 Task: Create a rule when a card is copied into list name by anyone except me.
Action: Mouse pressed left at (457, 387)
Screenshot: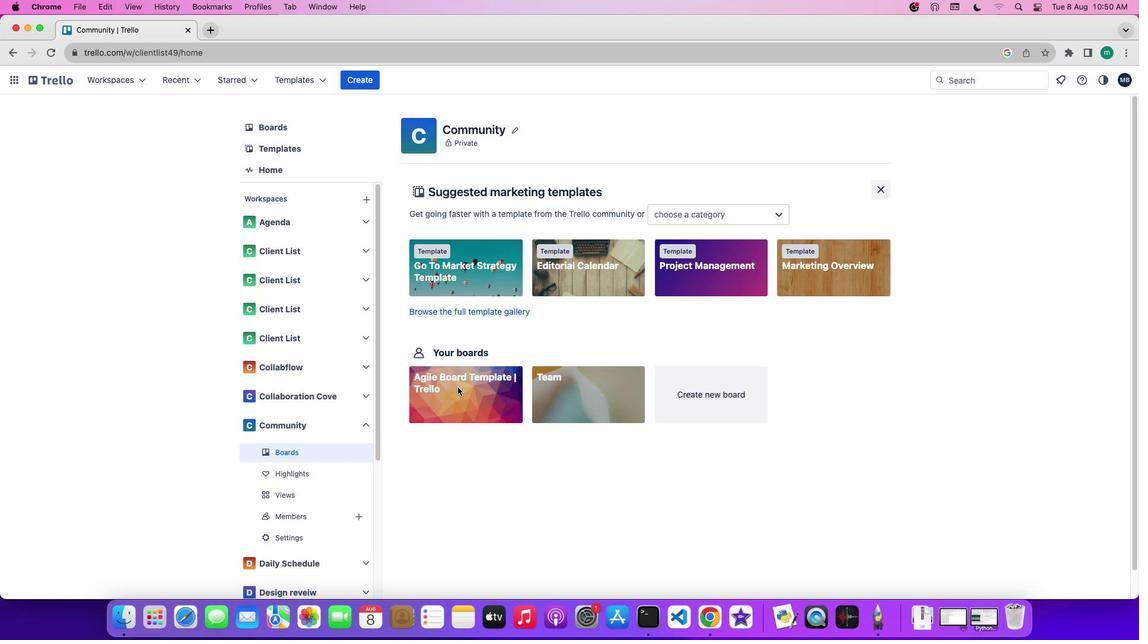 
Action: Mouse pressed left at (457, 387)
Screenshot: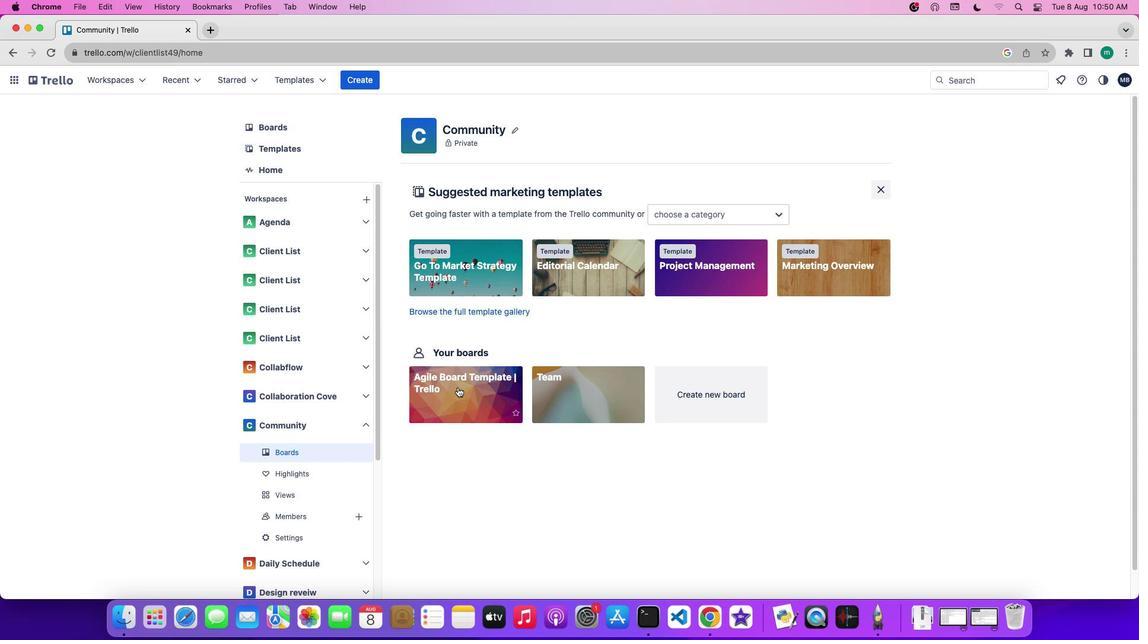 
Action: Mouse moved to (1004, 270)
Screenshot: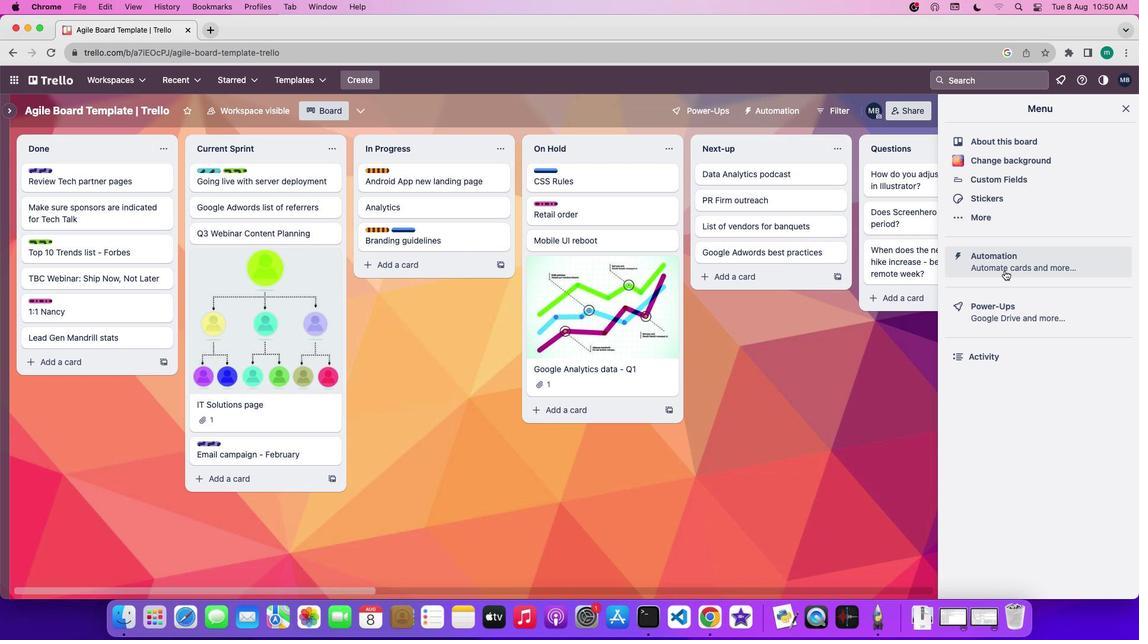 
Action: Mouse pressed left at (1004, 270)
Screenshot: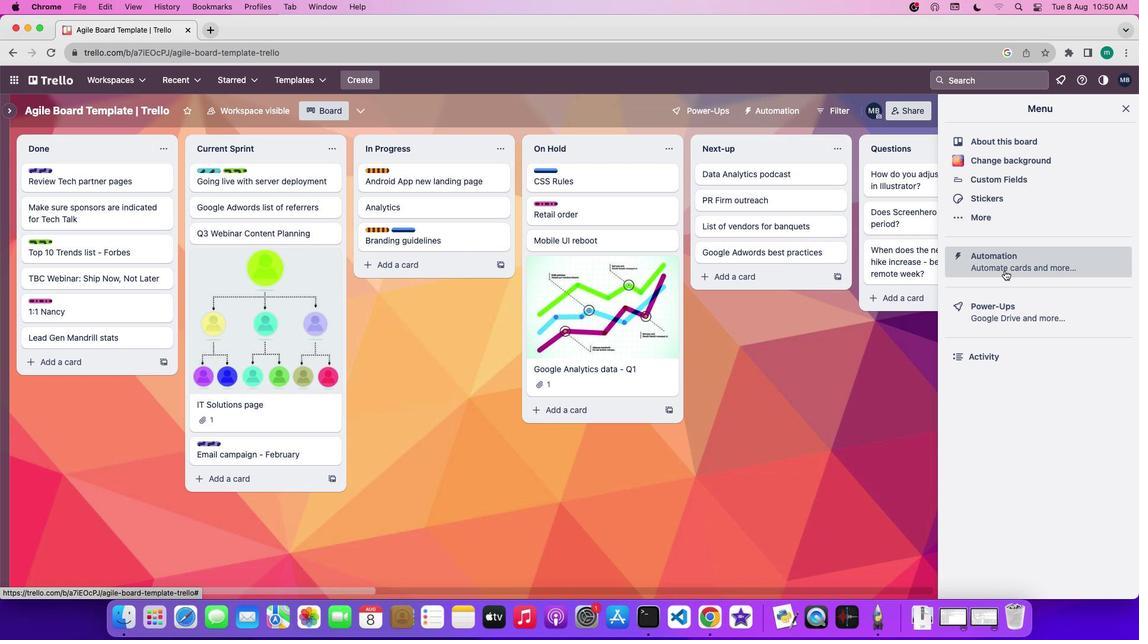 
Action: Mouse moved to (100, 210)
Screenshot: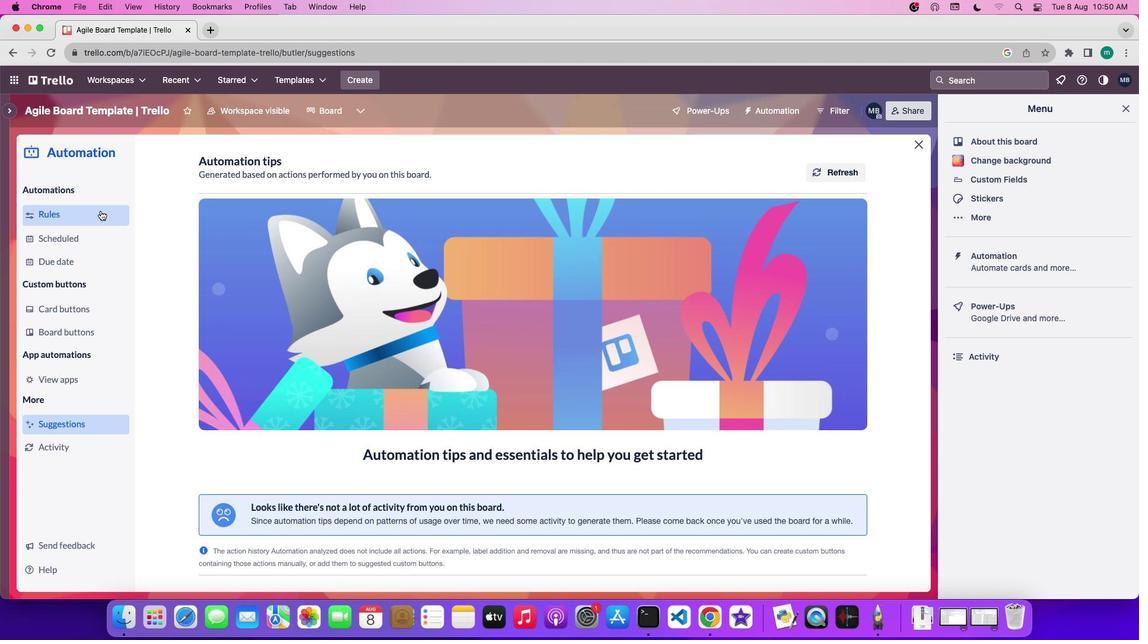 
Action: Mouse pressed left at (100, 210)
Screenshot: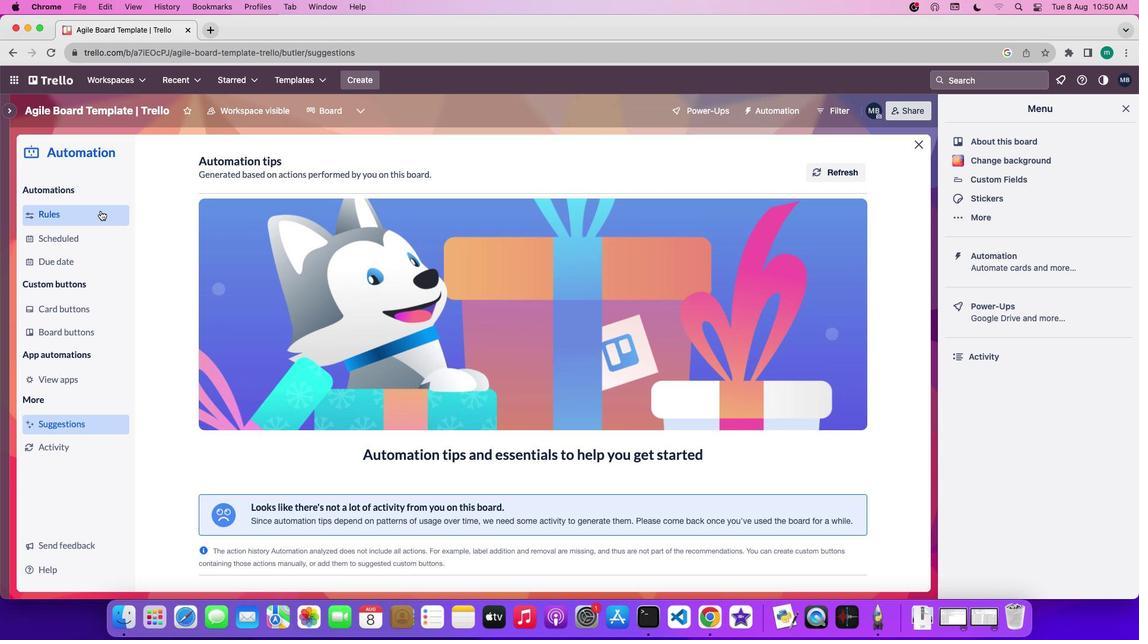 
Action: Mouse moved to (778, 164)
Screenshot: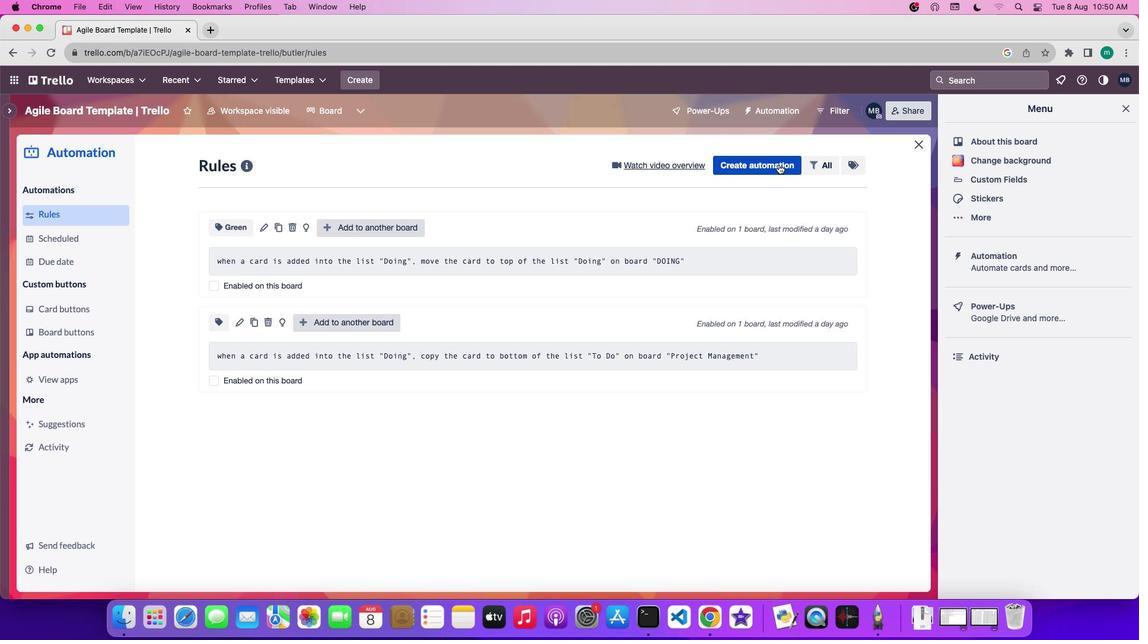 
Action: Mouse pressed left at (778, 164)
Screenshot: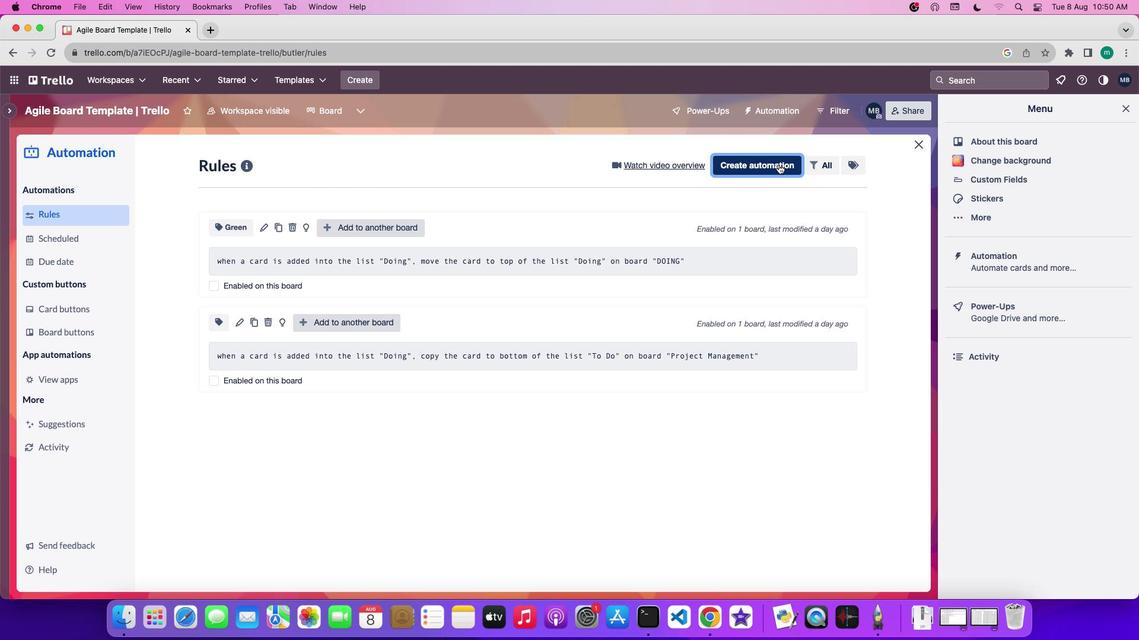 
Action: Mouse moved to (601, 354)
Screenshot: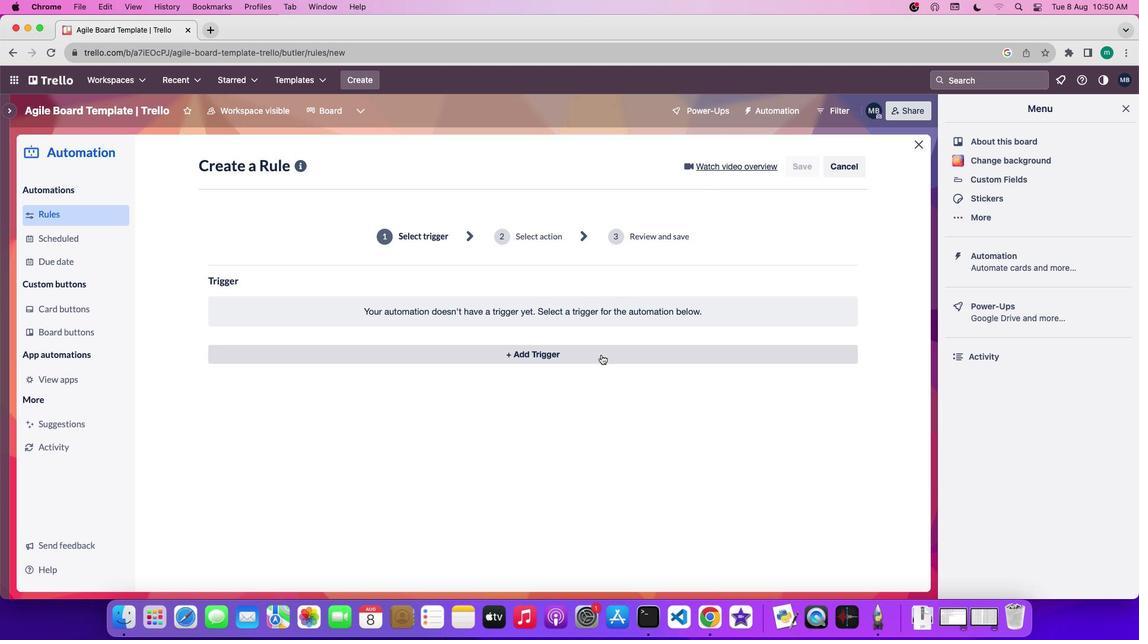 
Action: Mouse pressed left at (601, 354)
Screenshot: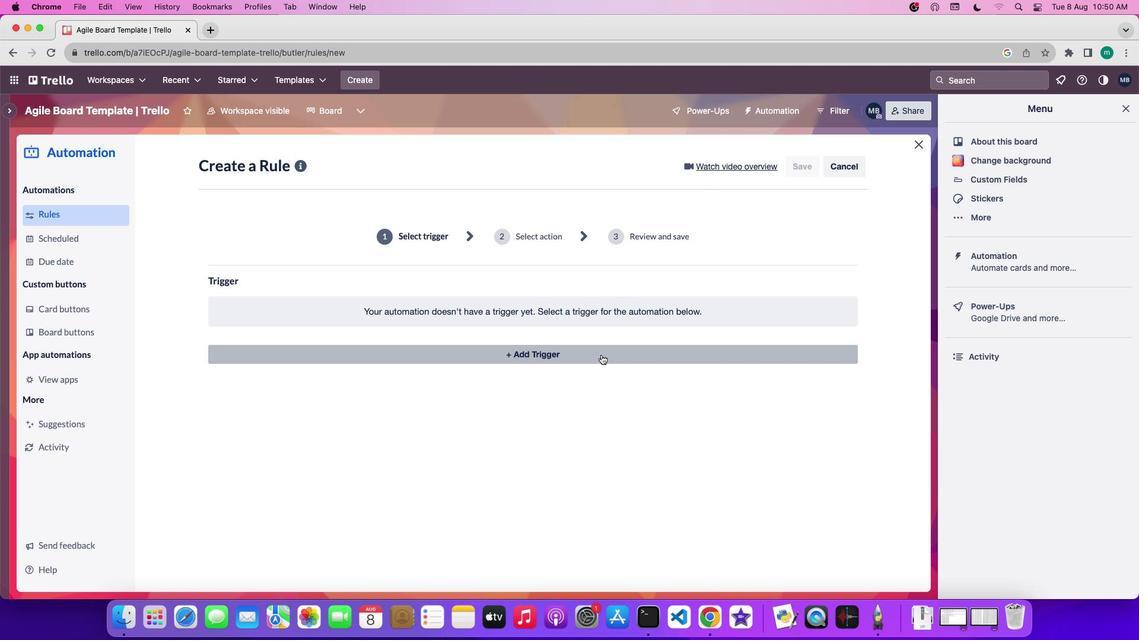 
Action: Mouse moved to (501, 415)
Screenshot: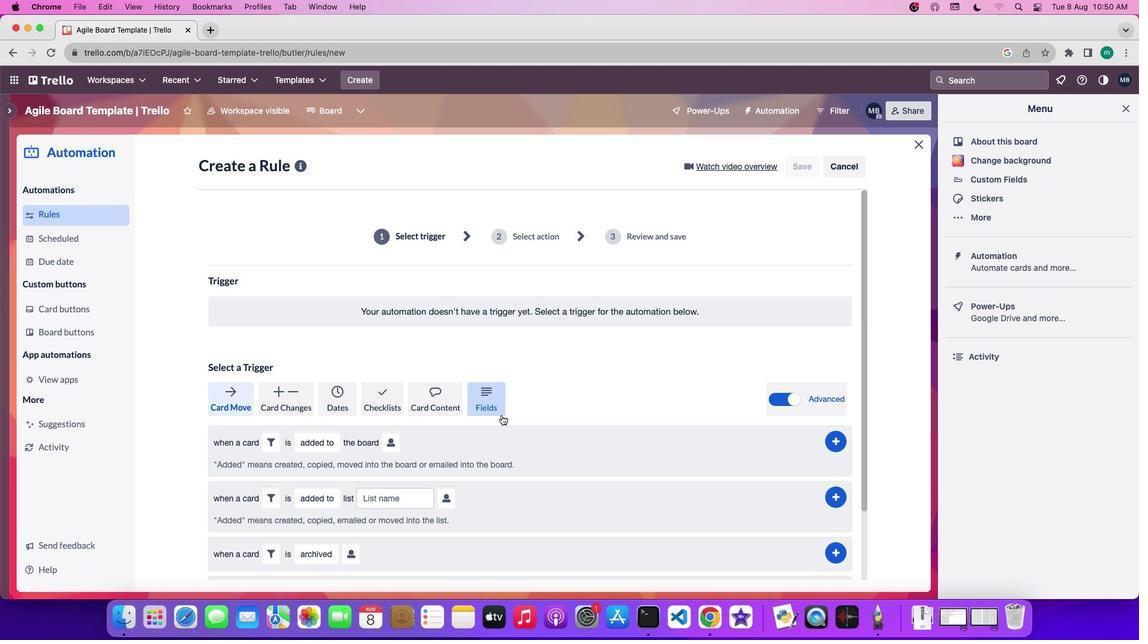 
Action: Mouse scrolled (501, 415) with delta (0, 0)
Screenshot: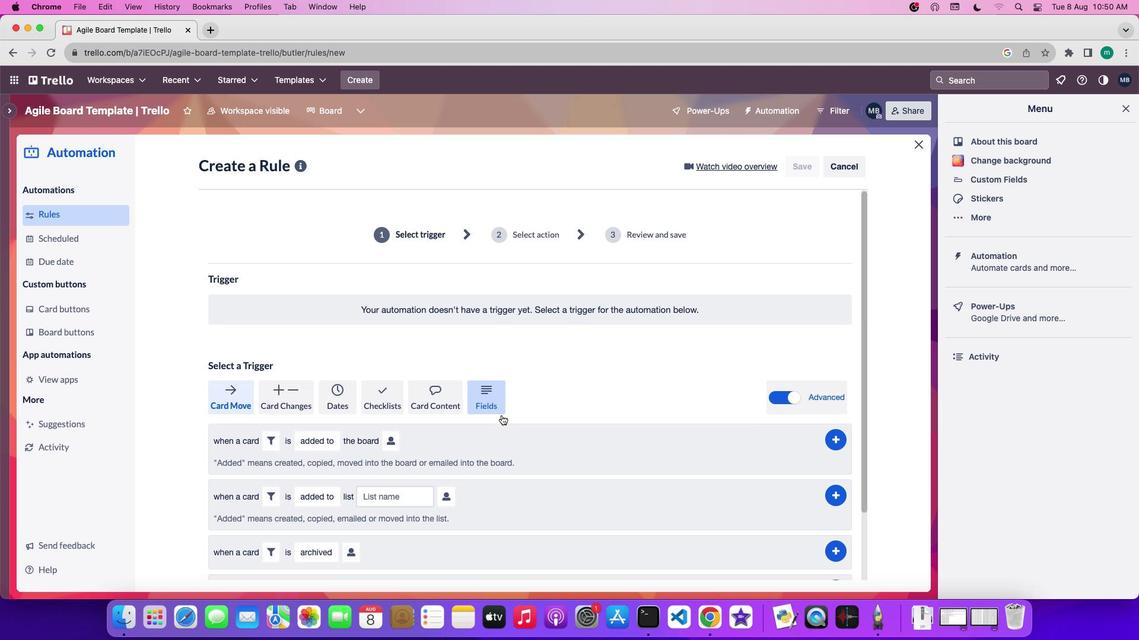 
Action: Mouse scrolled (501, 415) with delta (0, 0)
Screenshot: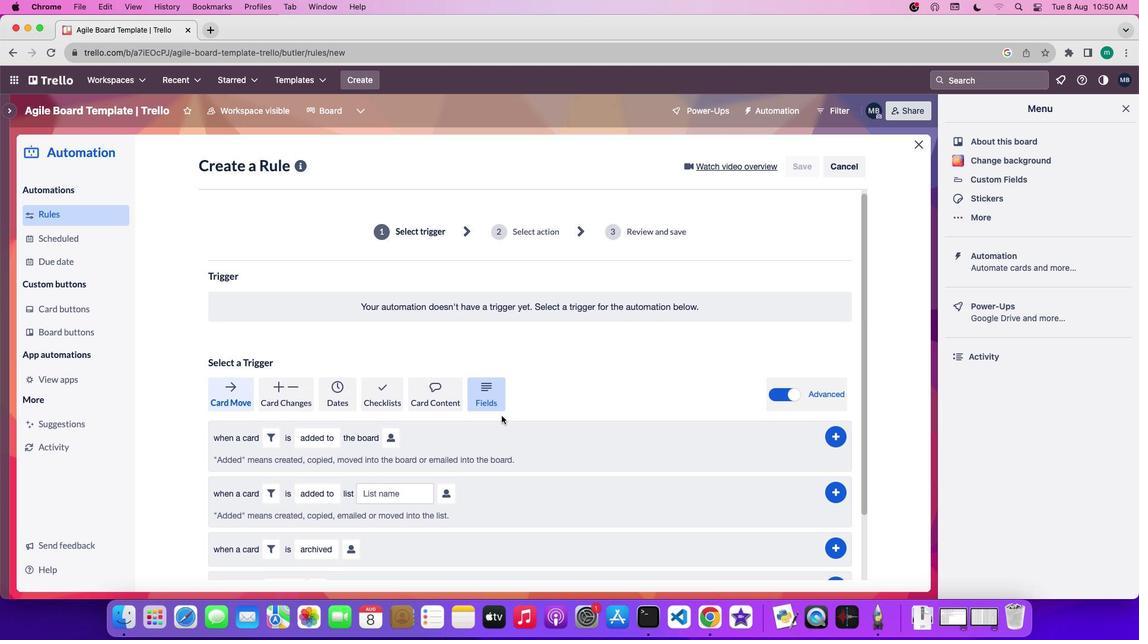 
Action: Mouse scrolled (501, 415) with delta (0, -1)
Screenshot: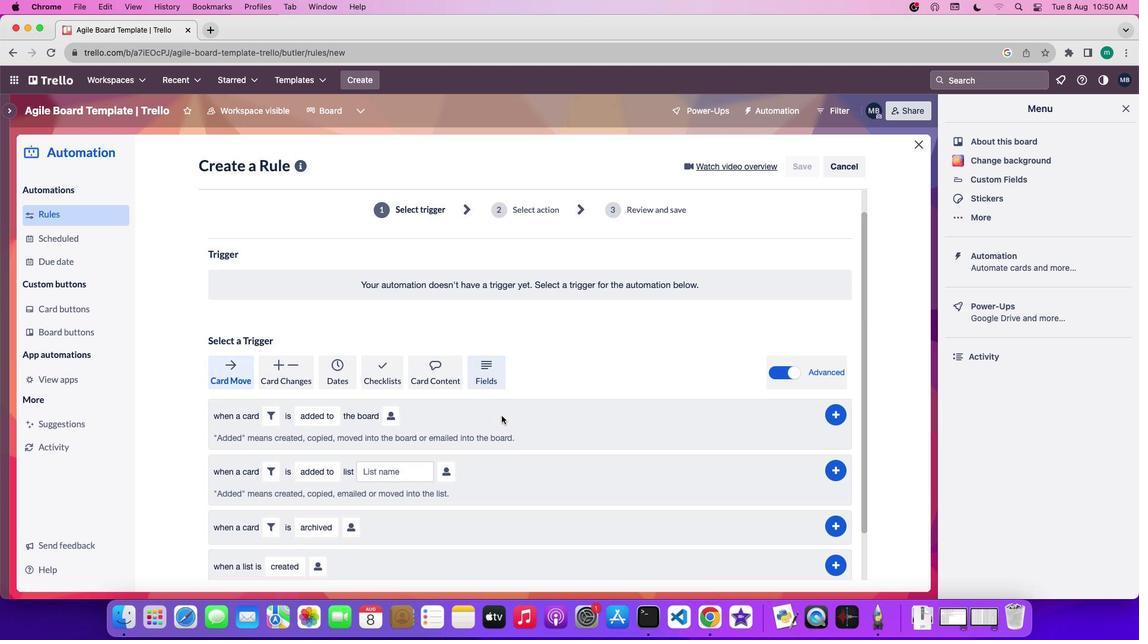 
Action: Mouse moved to (501, 416)
Screenshot: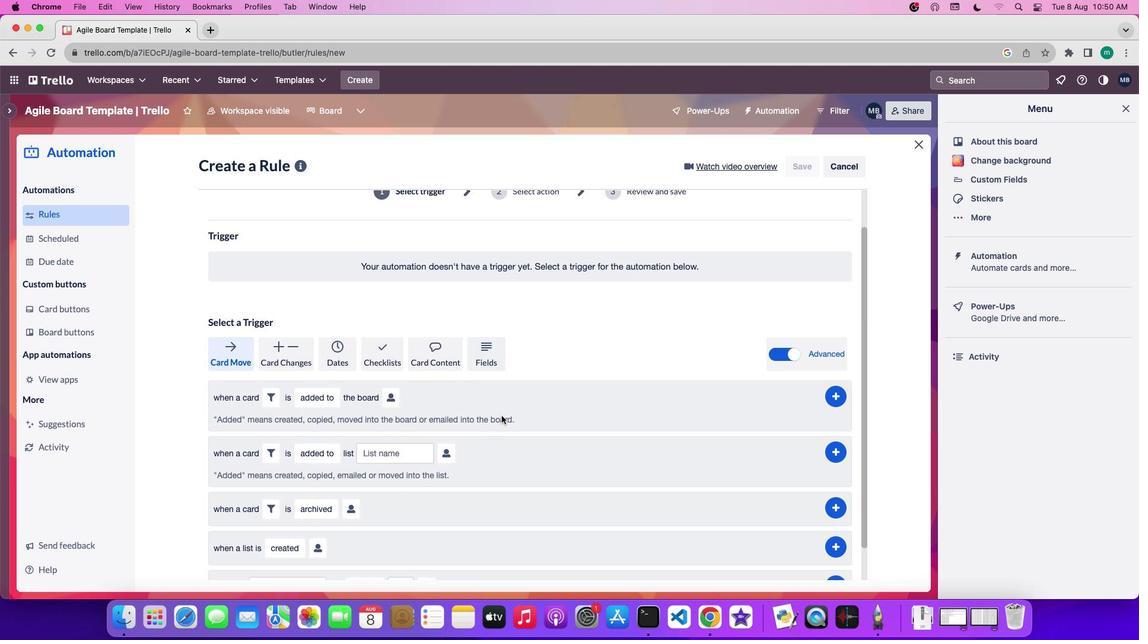 
Action: Mouse scrolled (501, 416) with delta (0, -1)
Screenshot: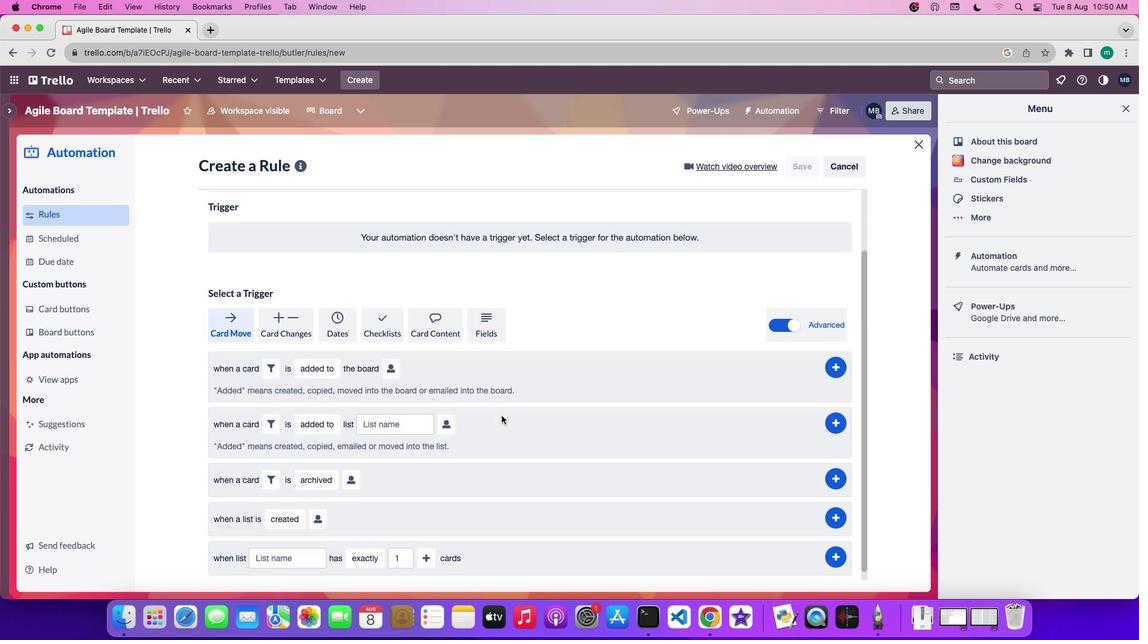 
Action: Mouse moved to (498, 411)
Screenshot: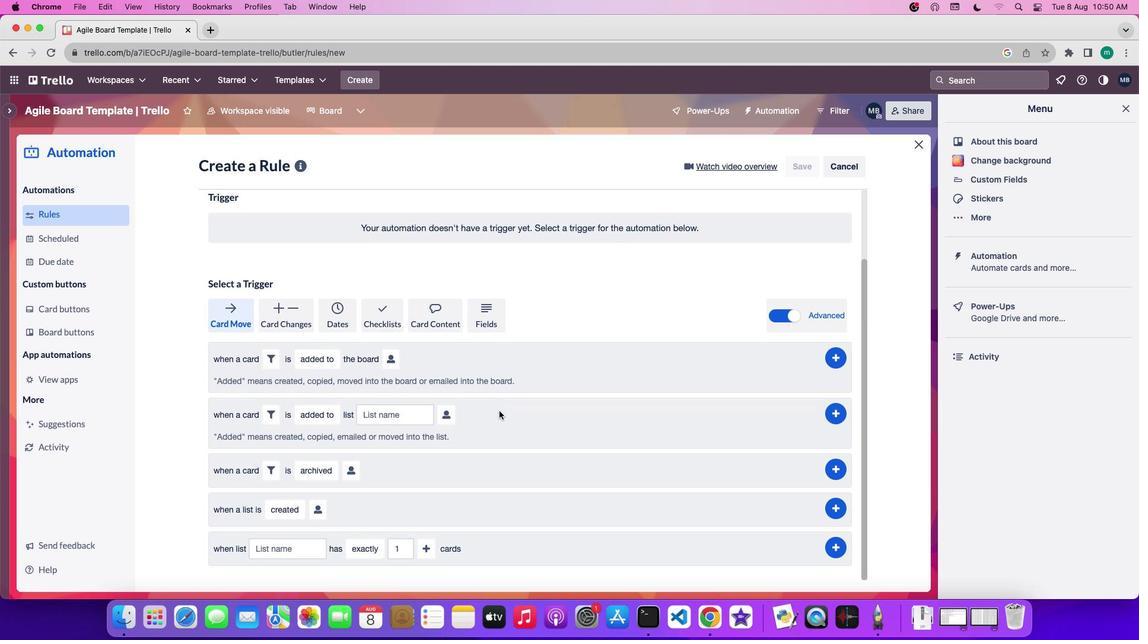 
Action: Mouse scrolled (498, 411) with delta (0, 0)
Screenshot: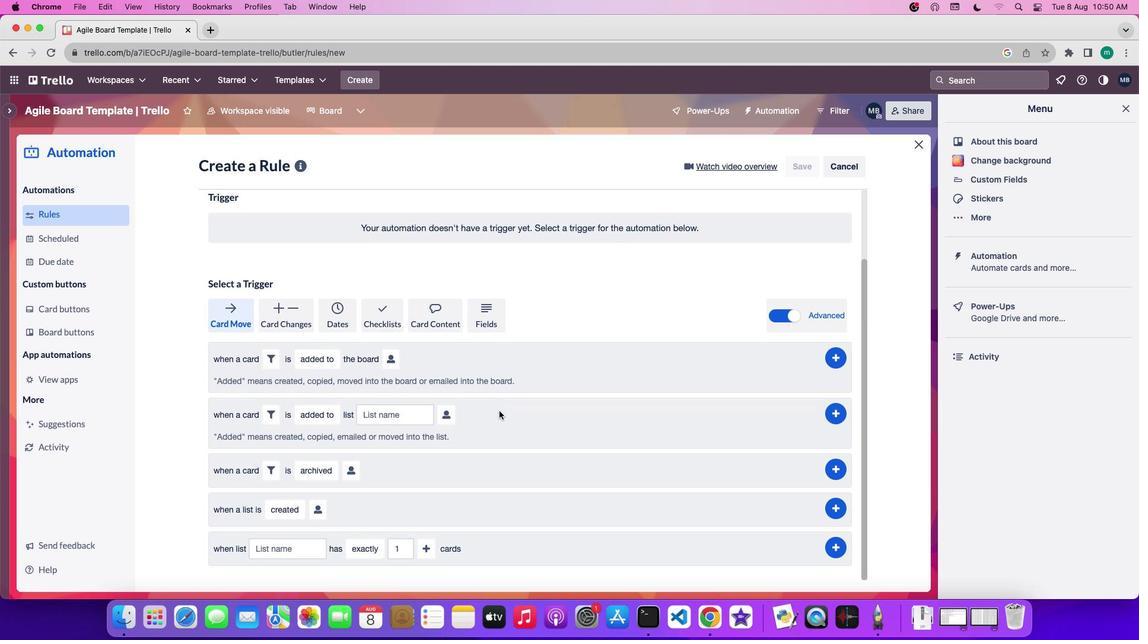 
Action: Mouse scrolled (498, 411) with delta (0, 0)
Screenshot: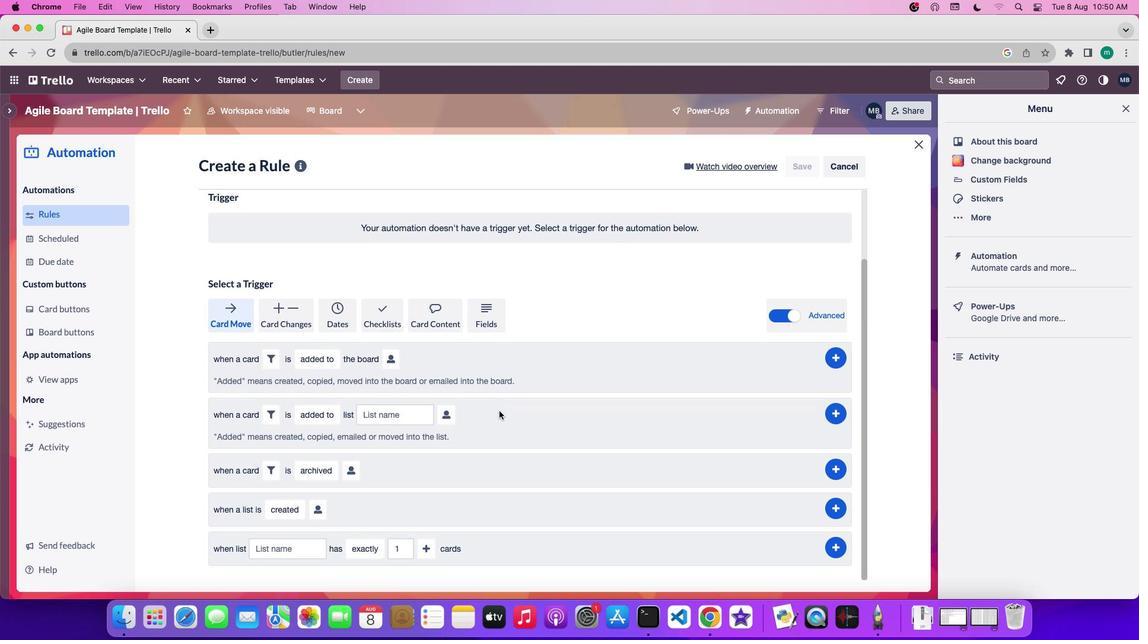 
Action: Mouse scrolled (498, 411) with delta (0, 0)
Screenshot: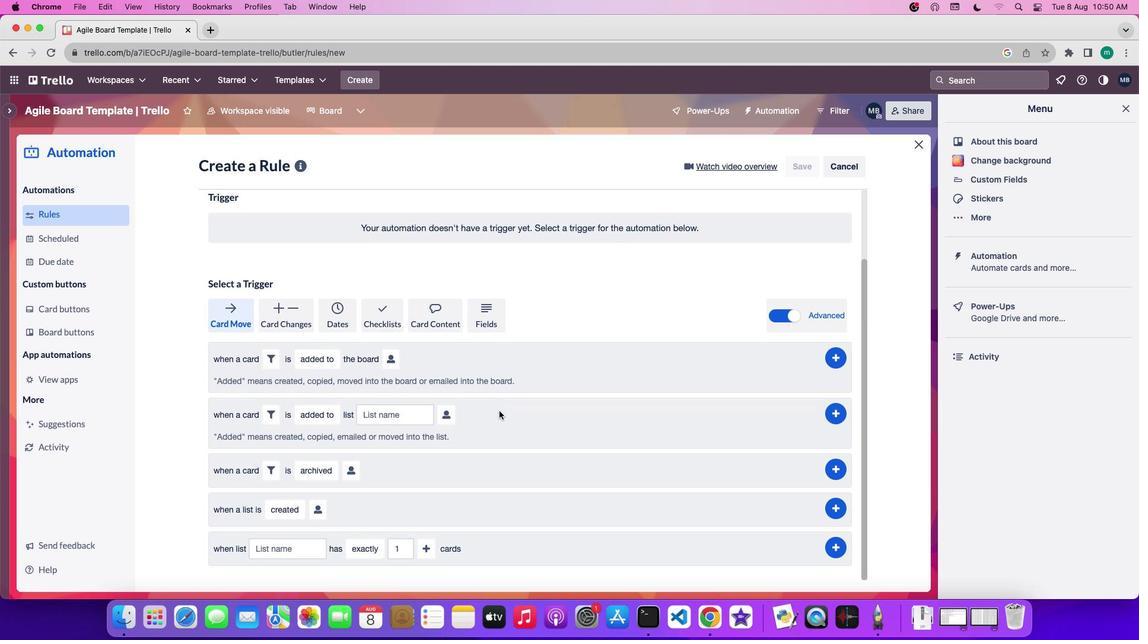 
Action: Mouse moved to (312, 460)
Screenshot: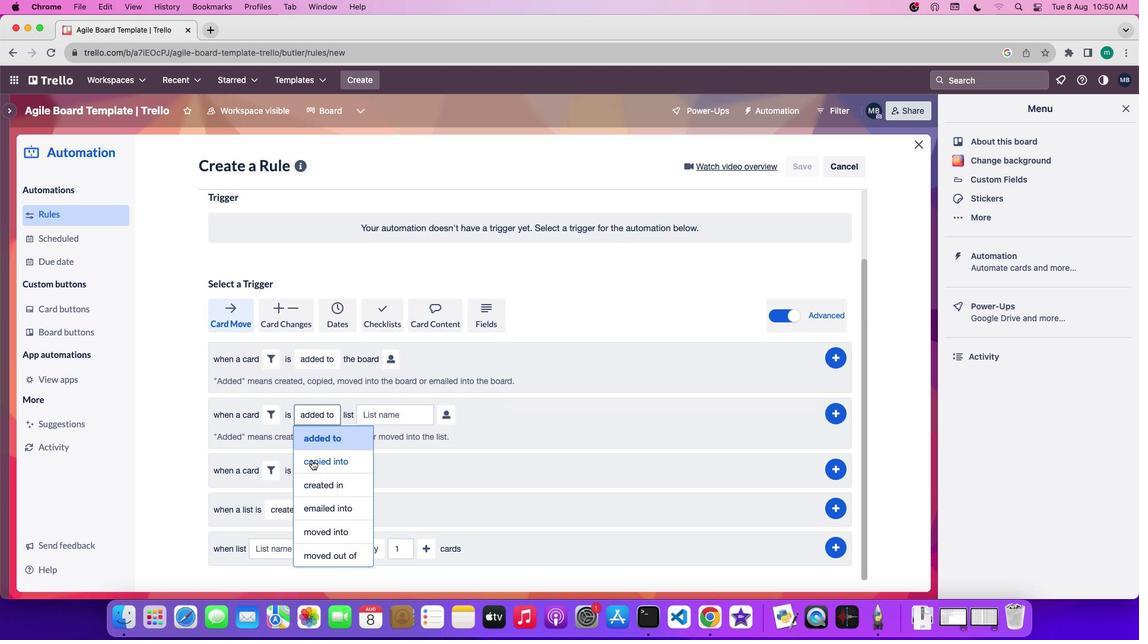 
Action: Mouse pressed left at (312, 460)
Screenshot: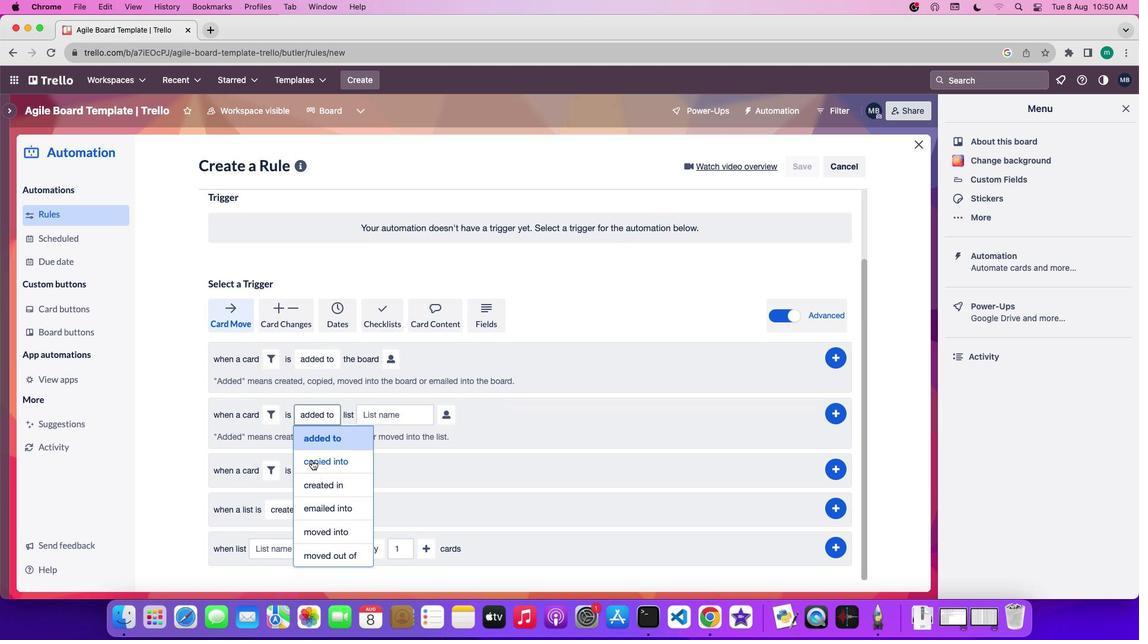 
Action: Mouse moved to (412, 418)
Screenshot: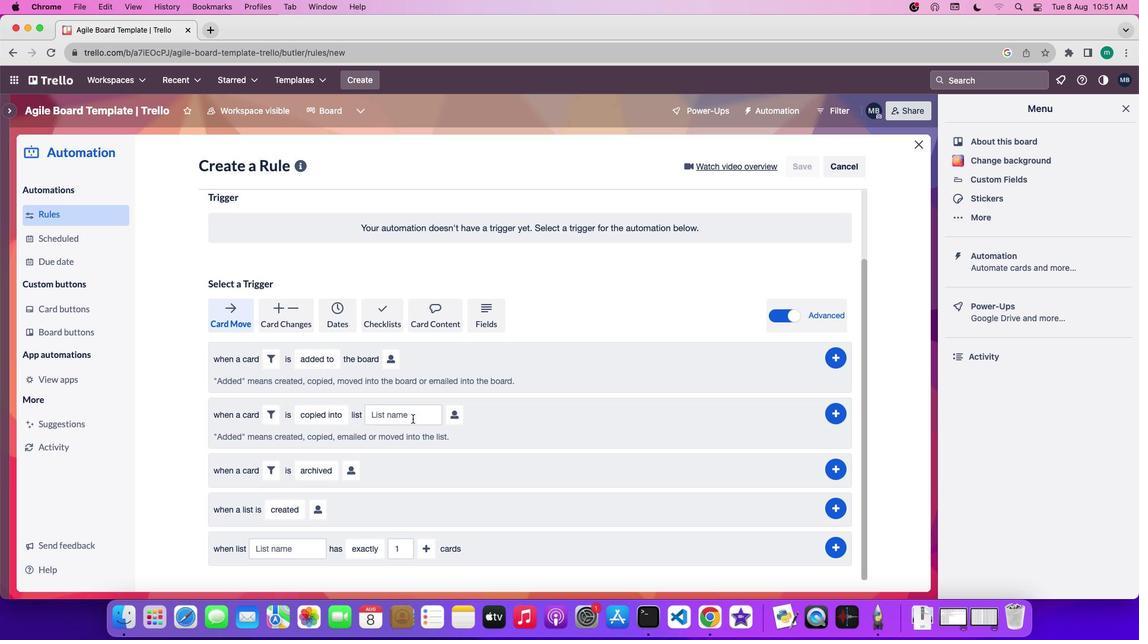 
Action: Mouse pressed left at (412, 418)
Screenshot: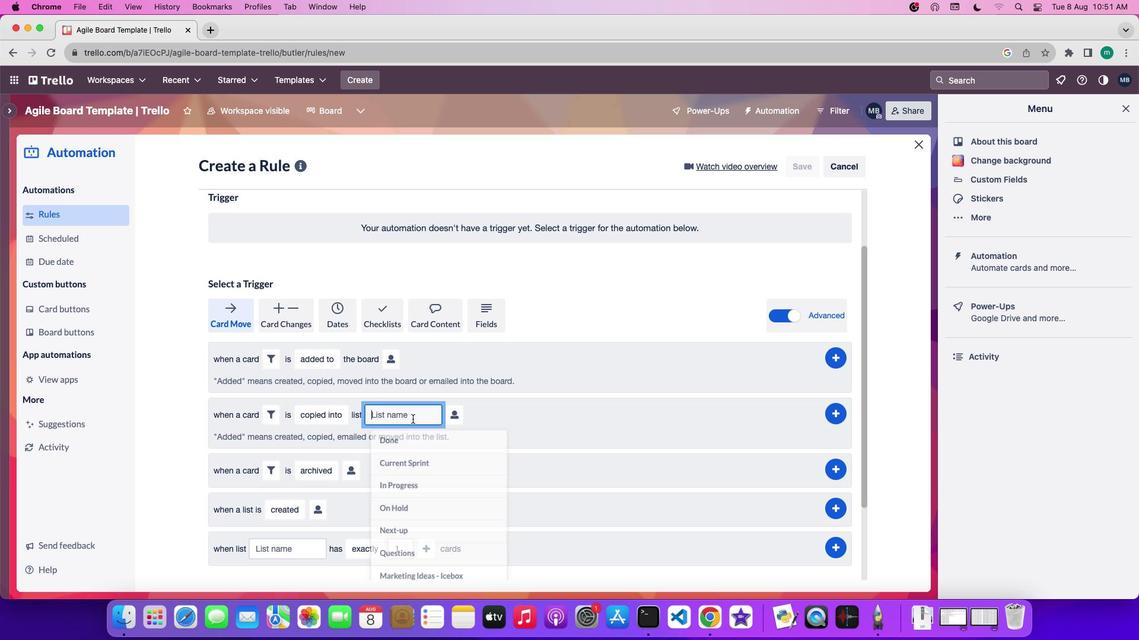 
Action: Key pressed 'n''a''m''e'
Screenshot: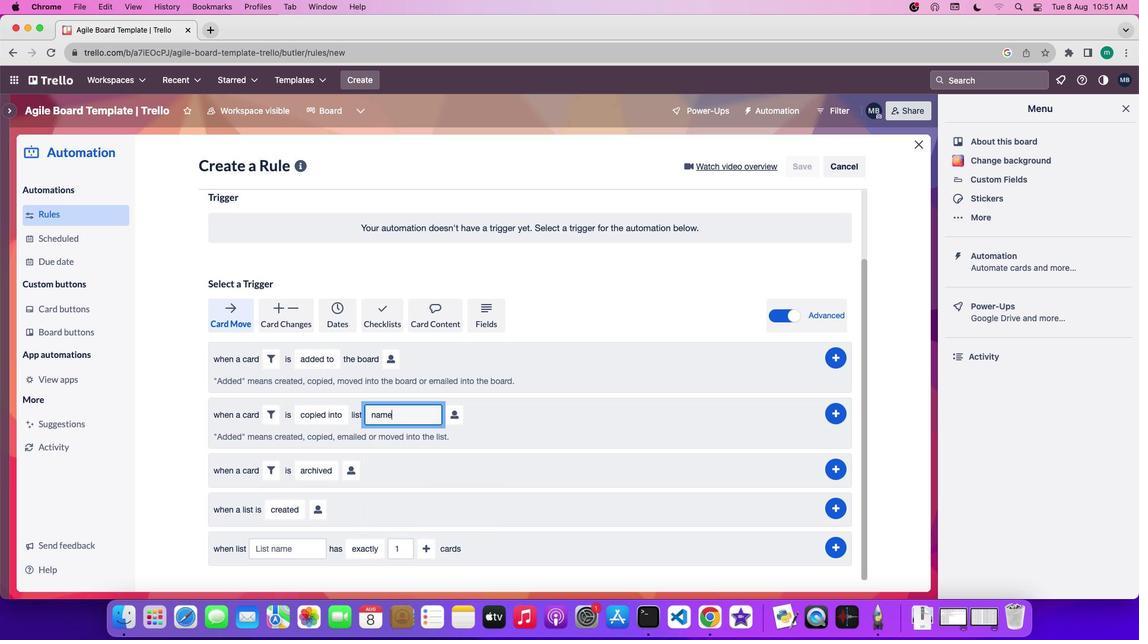 
Action: Mouse moved to (460, 412)
Screenshot: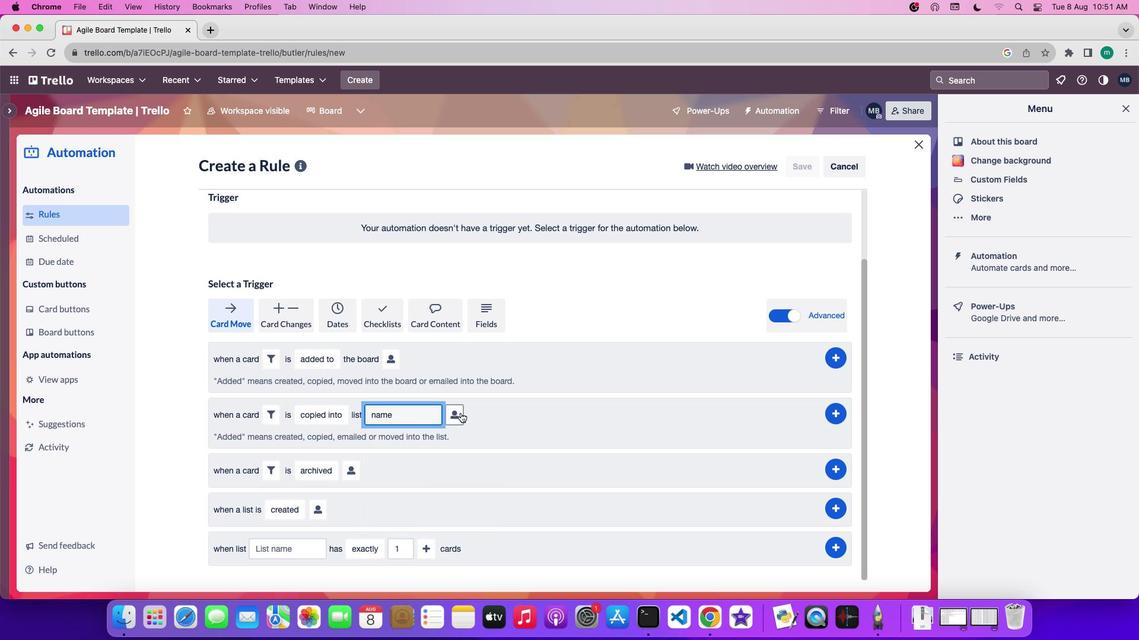 
Action: Mouse pressed left at (460, 412)
Screenshot: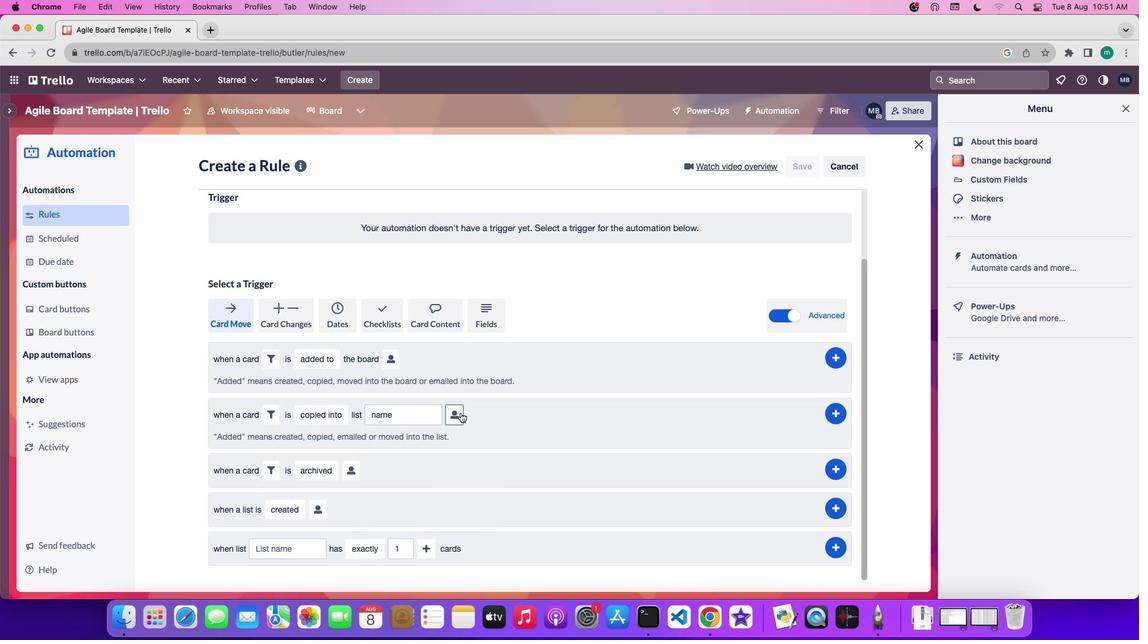 
Action: Mouse moved to (655, 553)
Screenshot: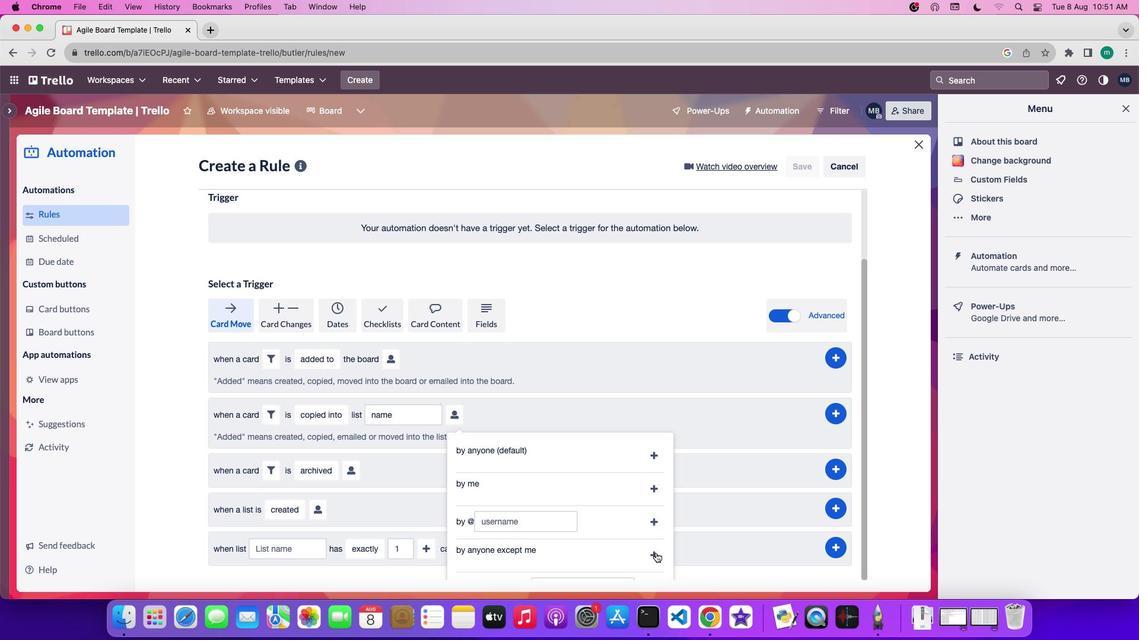 
Action: Mouse pressed left at (655, 553)
Screenshot: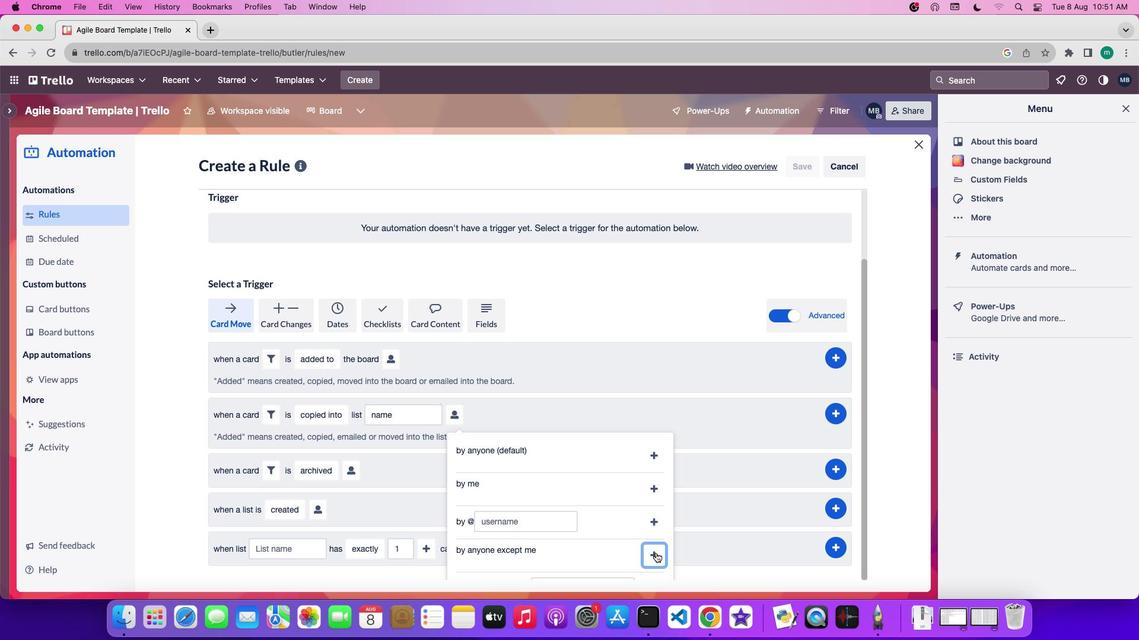 
Action: Mouse moved to (838, 414)
Screenshot: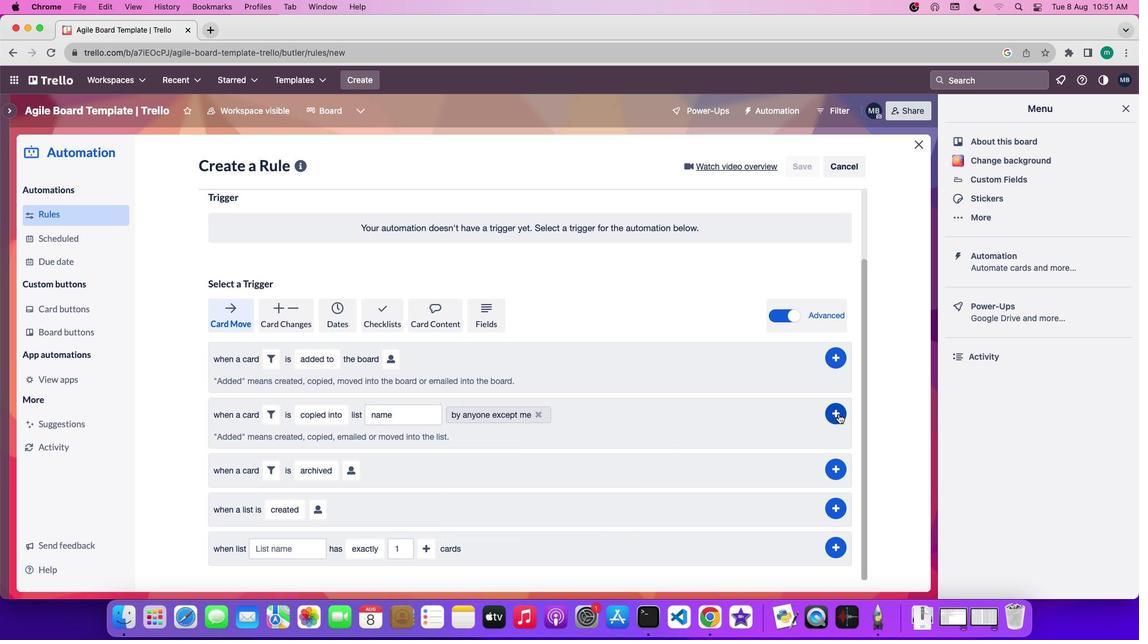 
Action: Mouse pressed left at (838, 414)
Screenshot: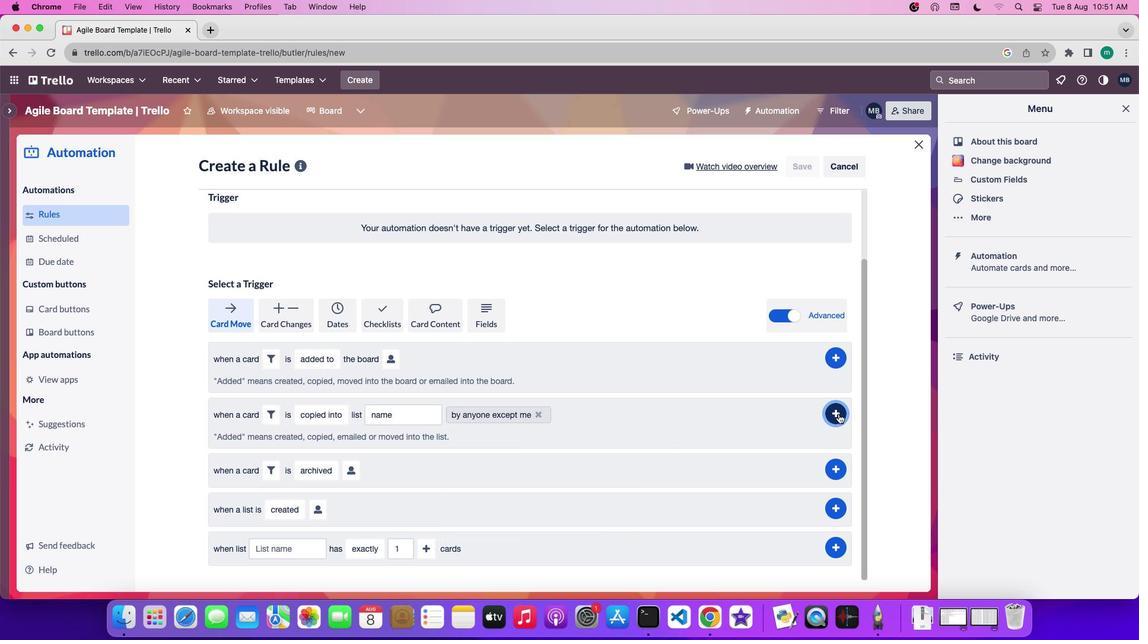 
Action: Mouse moved to (838, 414)
Screenshot: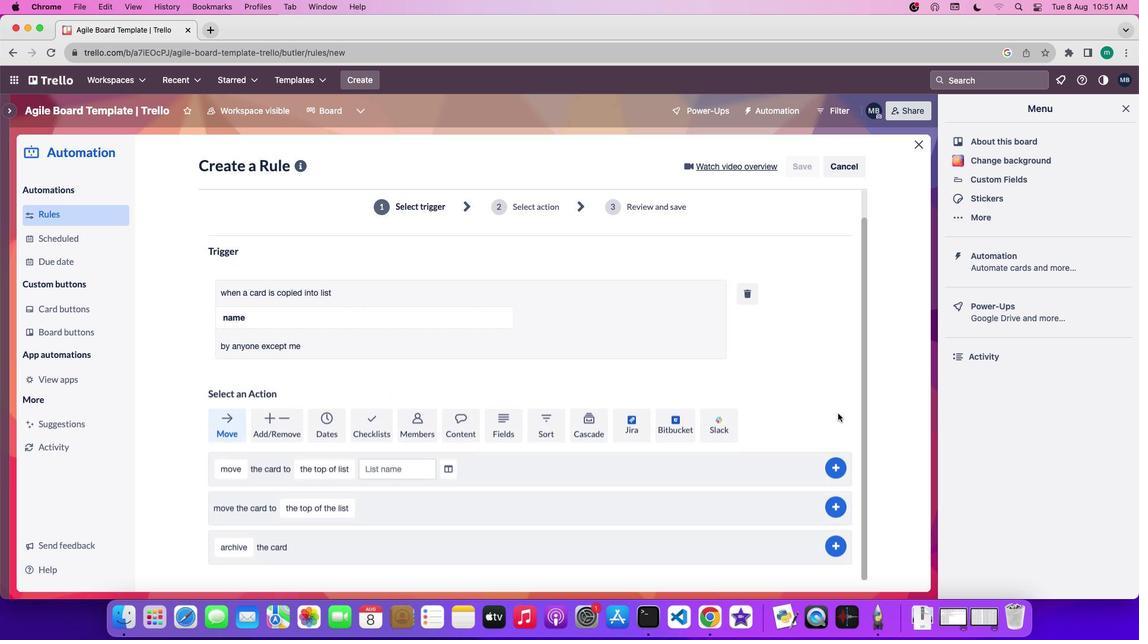 
